 Task: Start in the project AgileBox the sprint 'Design Review Sprint', with a duration of 1 week. Start in the project AgileBox the sprint 'Design Review Sprint', with a duration of 3 weeks. Start in the project AgileBox the sprint 'Design Review Sprint', with a duration of 2 weeks
Action: Mouse moved to (745, 168)
Screenshot: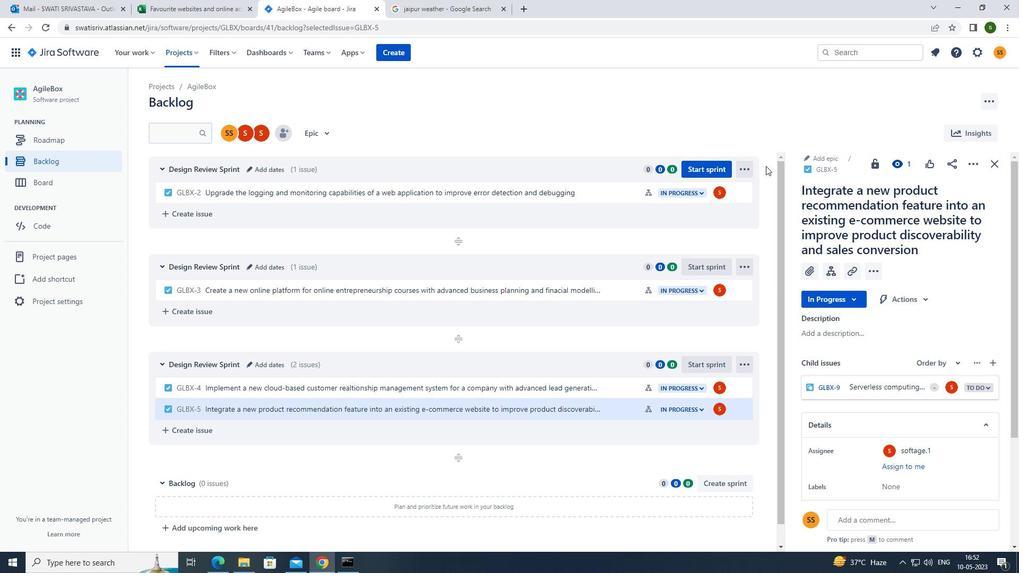 
Action: Mouse pressed left at (745, 168)
Screenshot: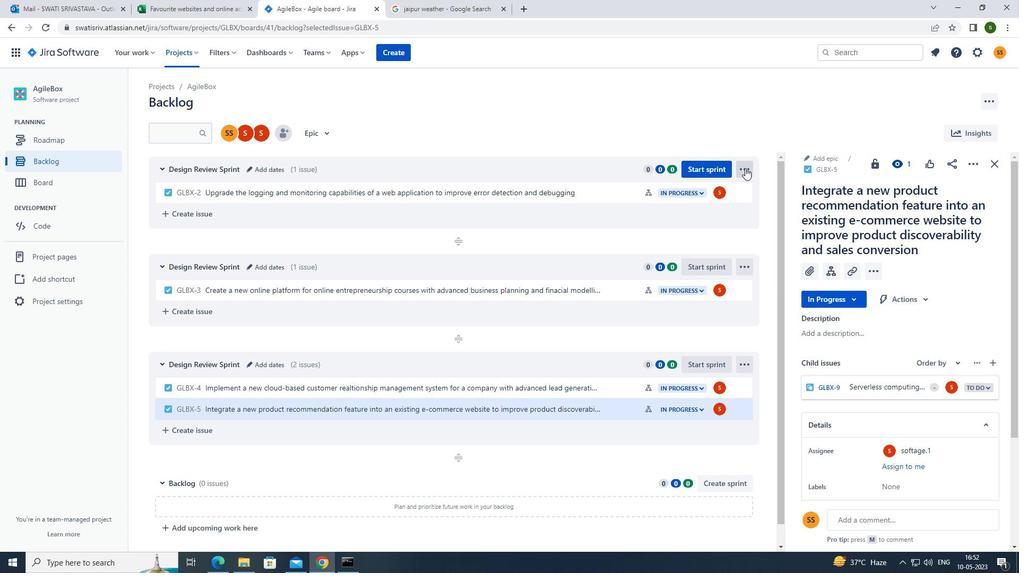 
Action: Mouse moved to (706, 217)
Screenshot: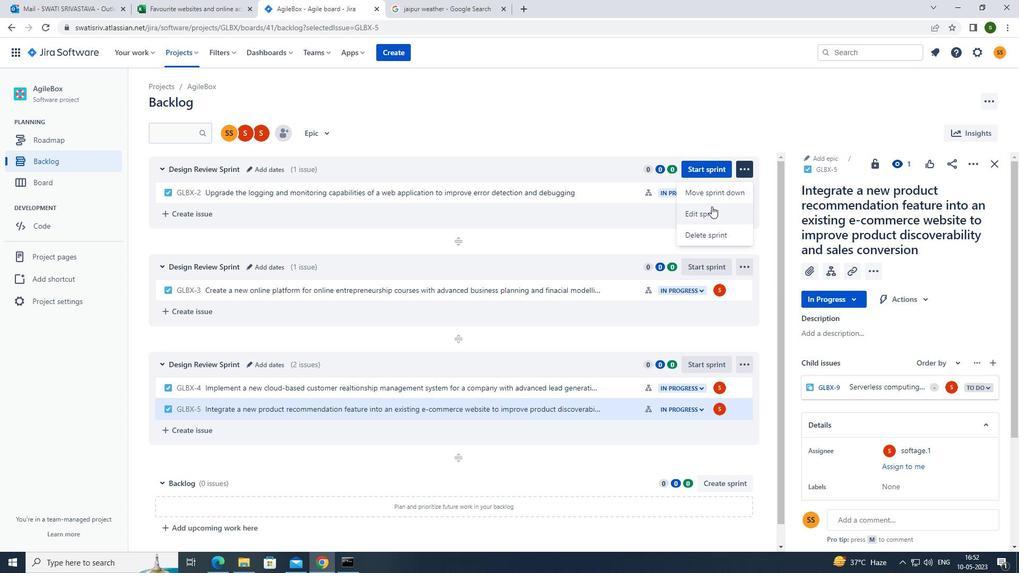 
Action: Mouse pressed left at (706, 217)
Screenshot: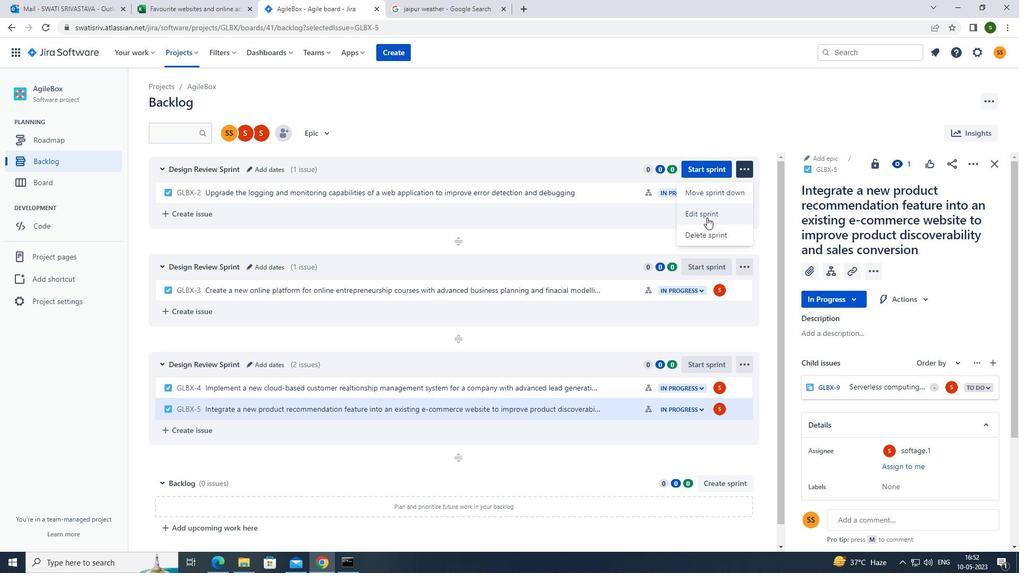 
Action: Mouse moved to (444, 168)
Screenshot: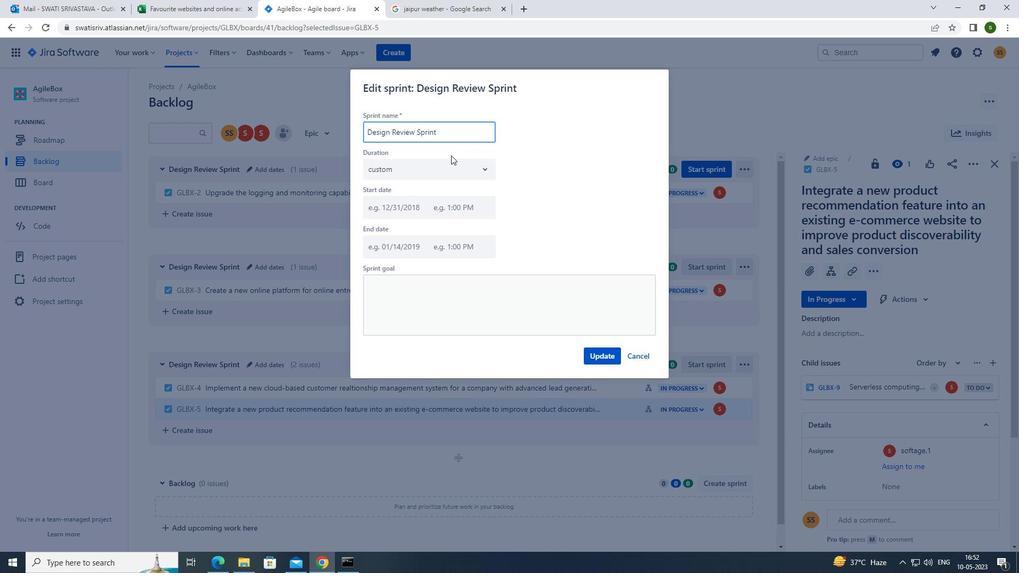 
Action: Mouse pressed left at (444, 168)
Screenshot: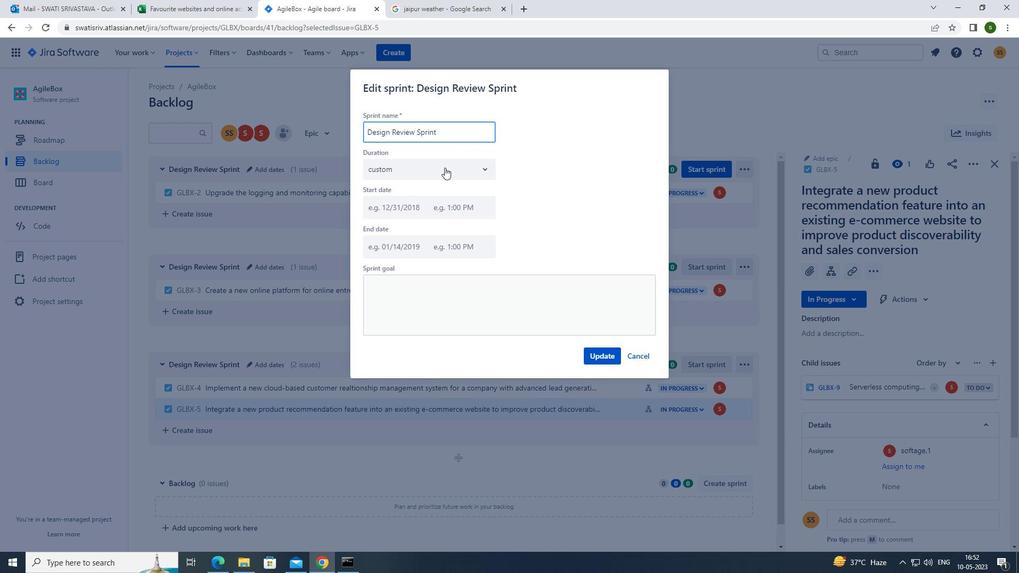 
Action: Mouse moved to (425, 194)
Screenshot: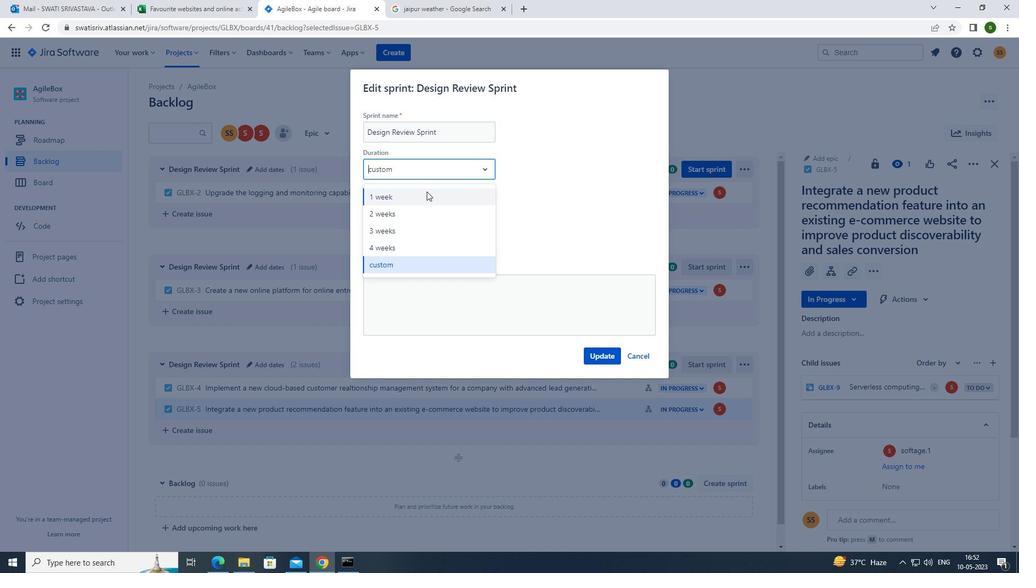 
Action: Mouse pressed left at (425, 194)
Screenshot: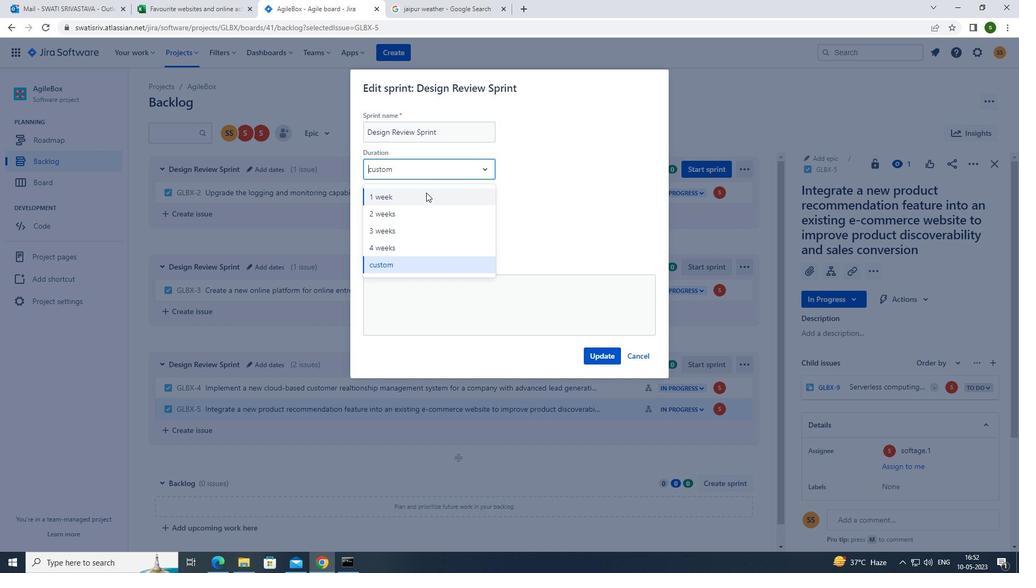 
Action: Mouse moved to (398, 205)
Screenshot: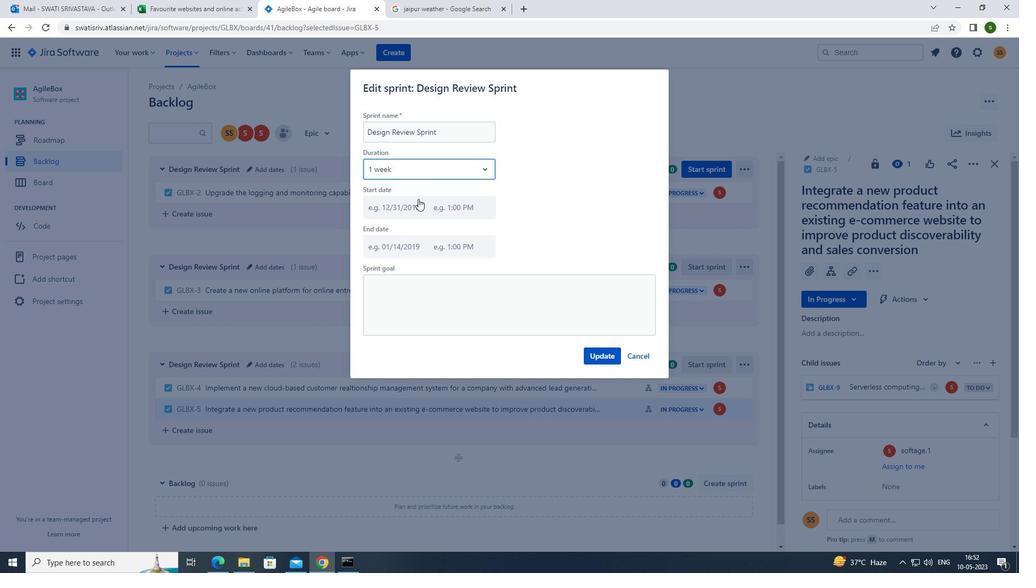 
Action: Mouse pressed left at (398, 205)
Screenshot: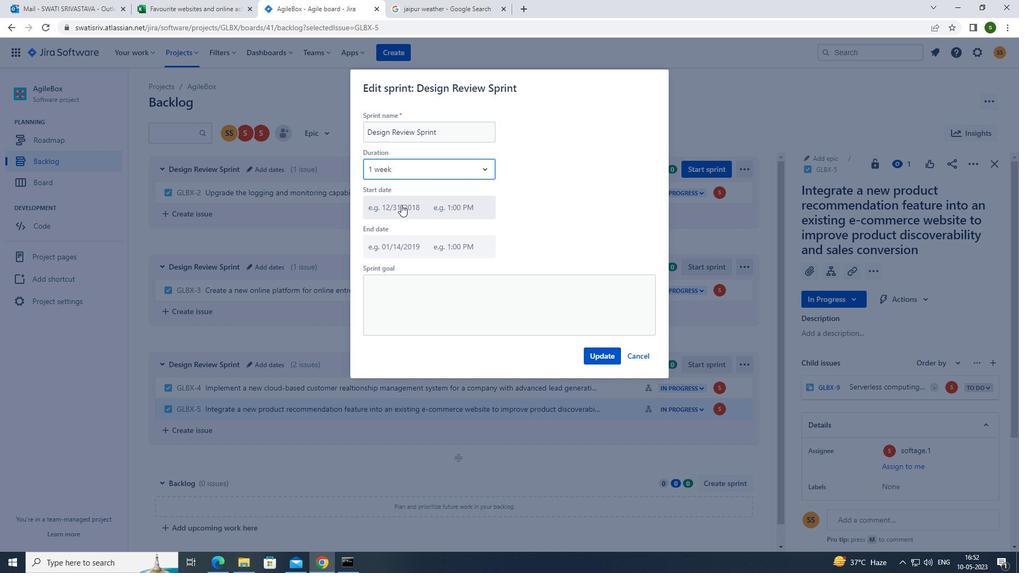 
Action: Mouse moved to (457, 294)
Screenshot: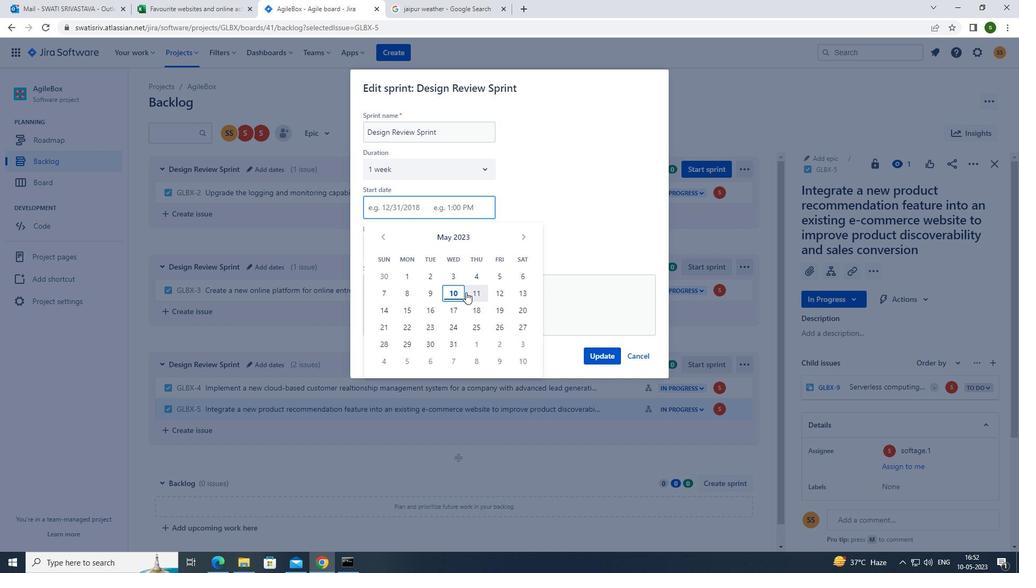 
Action: Mouse pressed left at (457, 294)
Screenshot: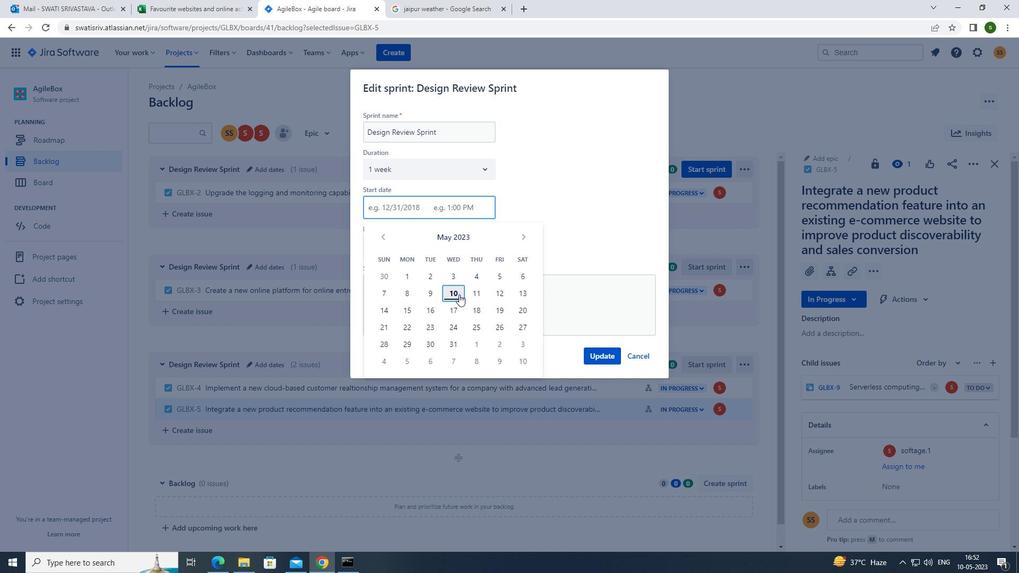 
Action: Mouse moved to (597, 358)
Screenshot: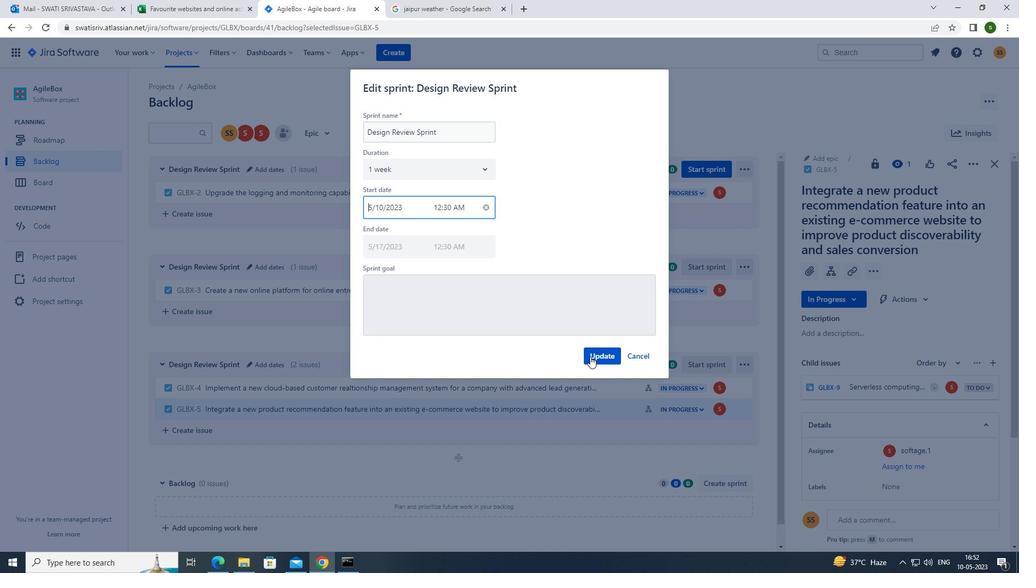 
Action: Mouse pressed left at (597, 358)
Screenshot: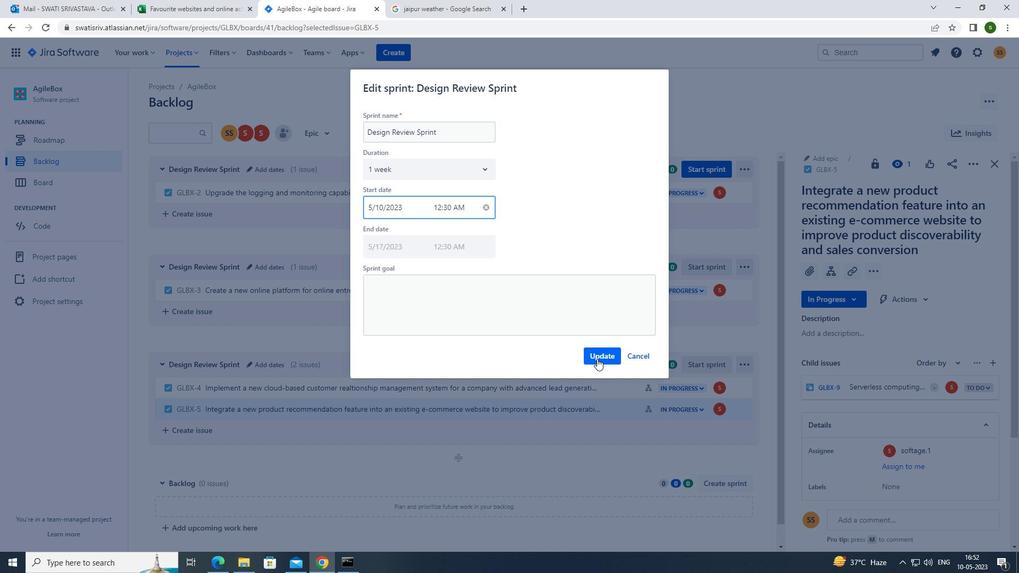 
Action: Mouse moved to (708, 167)
Screenshot: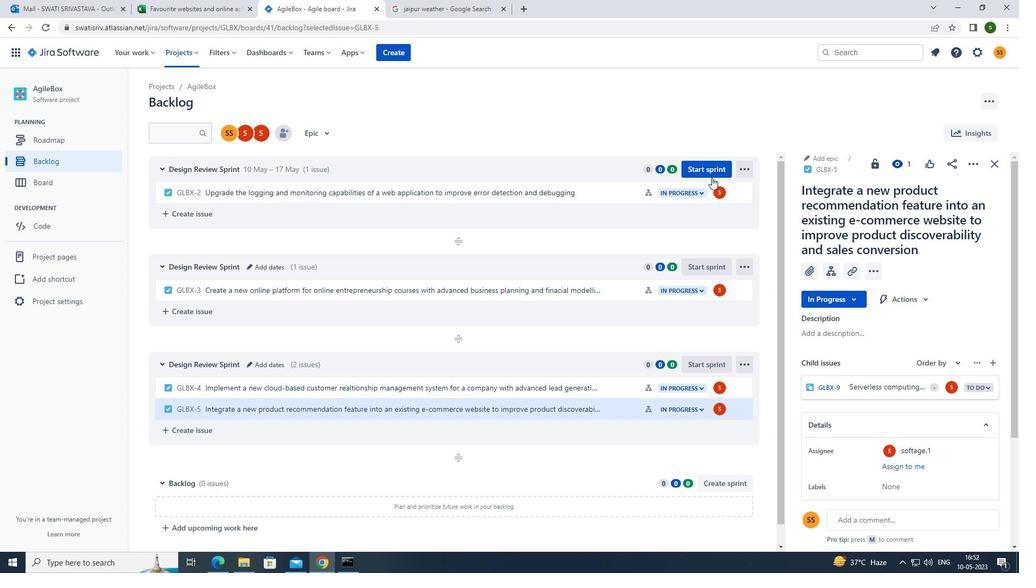 
Action: Mouse pressed left at (708, 167)
Screenshot: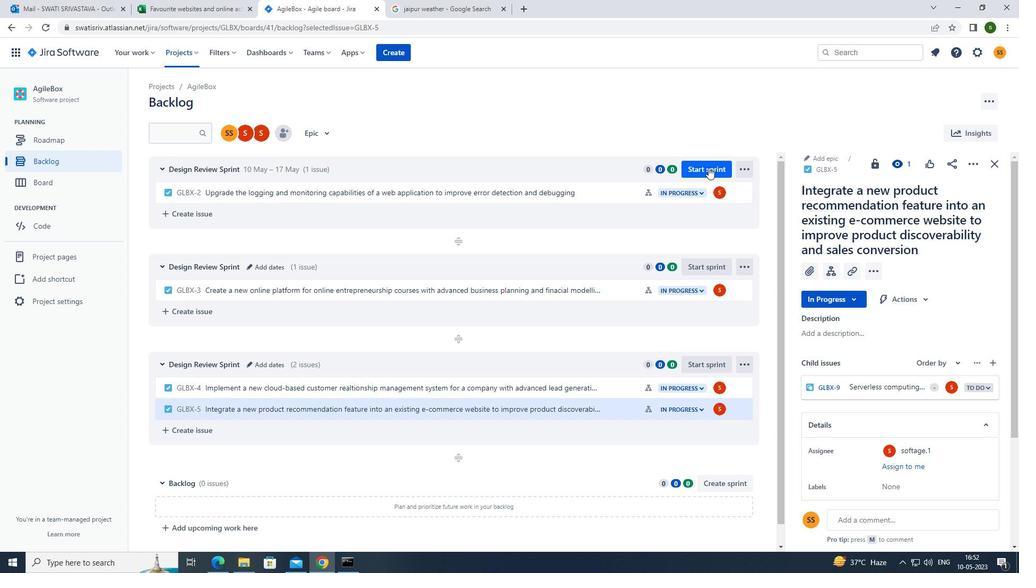 
Action: Mouse moved to (599, 388)
Screenshot: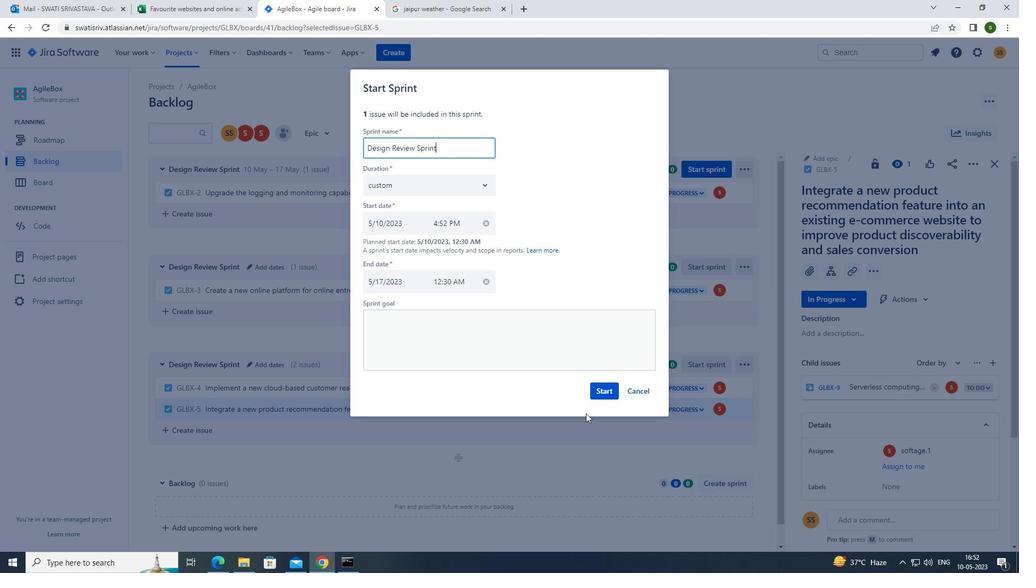 
Action: Mouse pressed left at (599, 388)
Screenshot: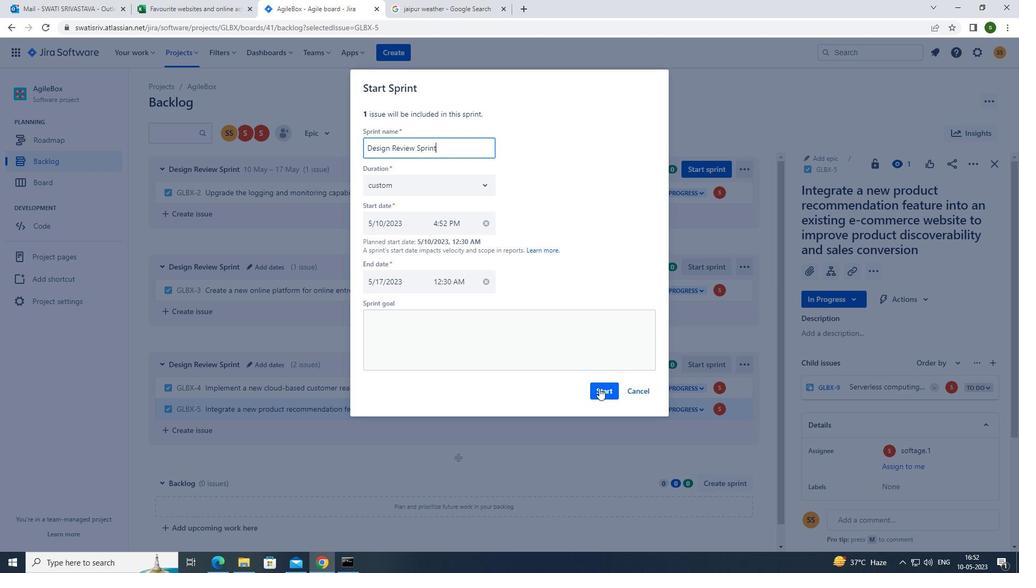 
Action: Mouse moved to (73, 168)
Screenshot: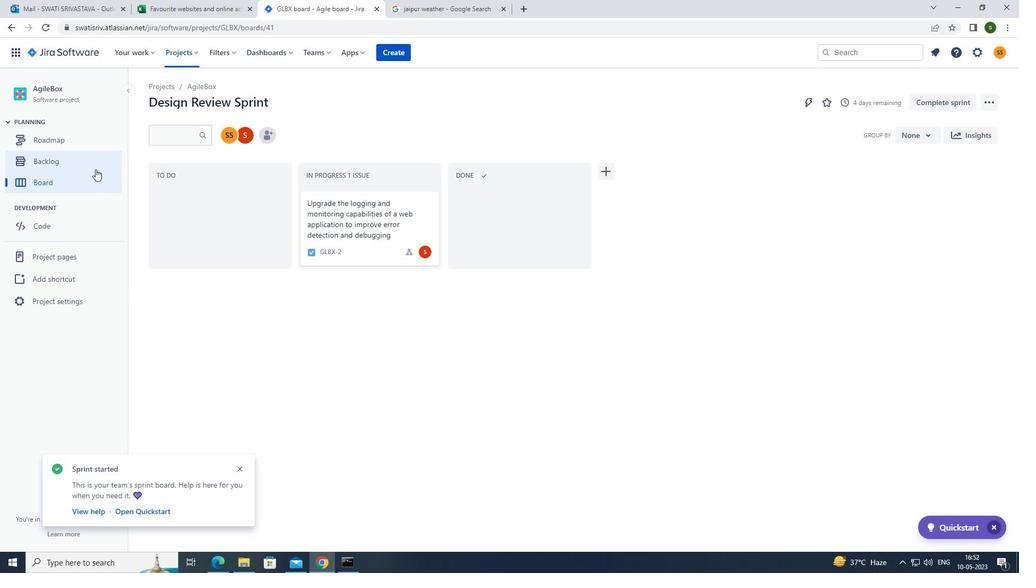 
Action: Mouse pressed left at (73, 168)
Screenshot: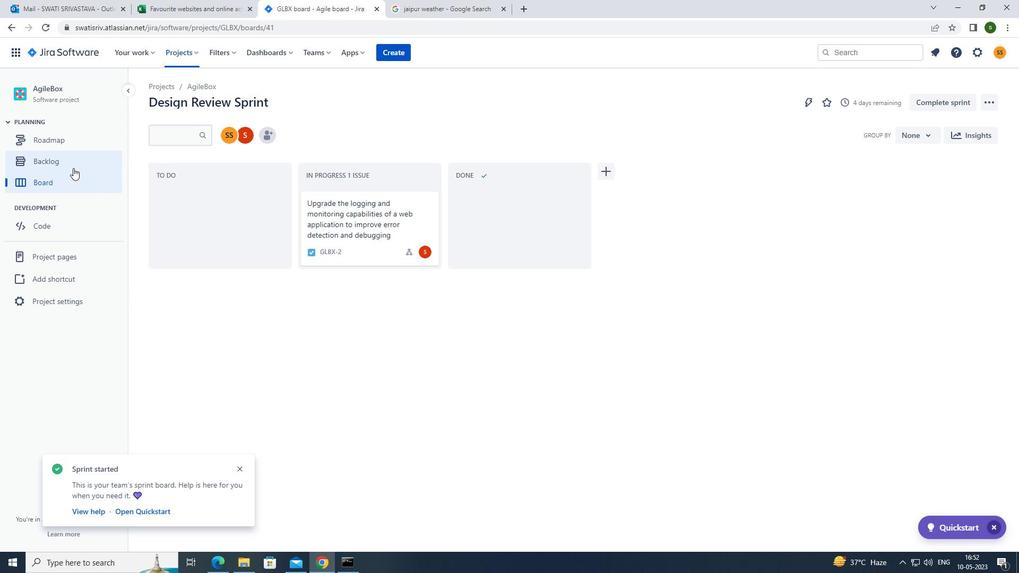 
Action: Mouse moved to (272, 261)
Screenshot: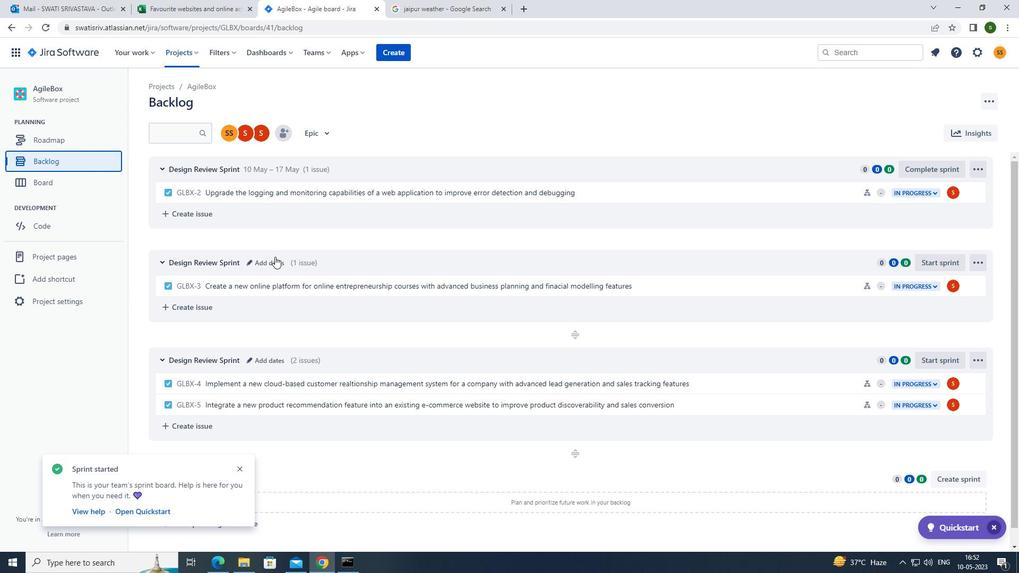 
Action: Mouse pressed left at (272, 261)
Screenshot: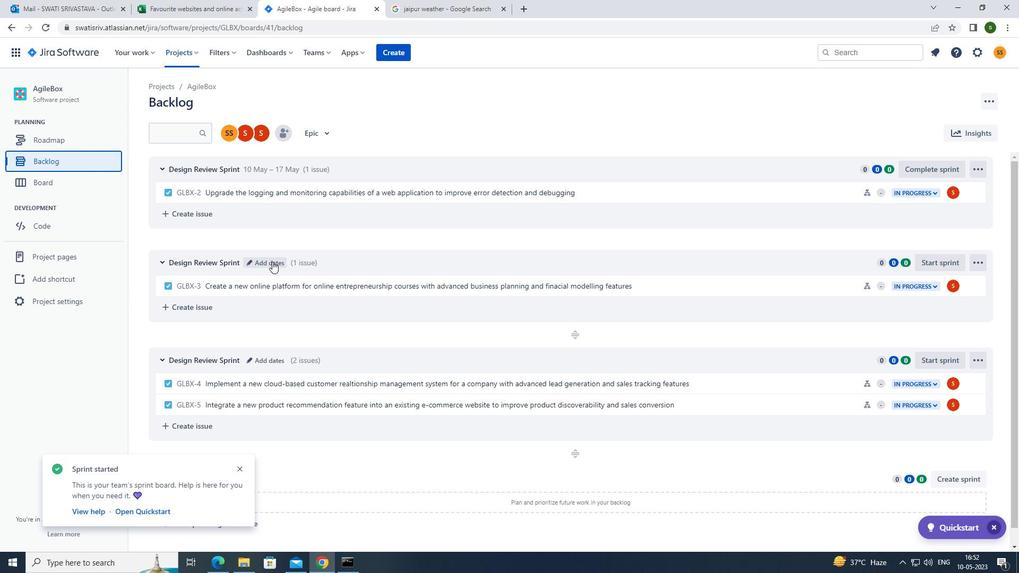 
Action: Mouse moved to (452, 163)
Screenshot: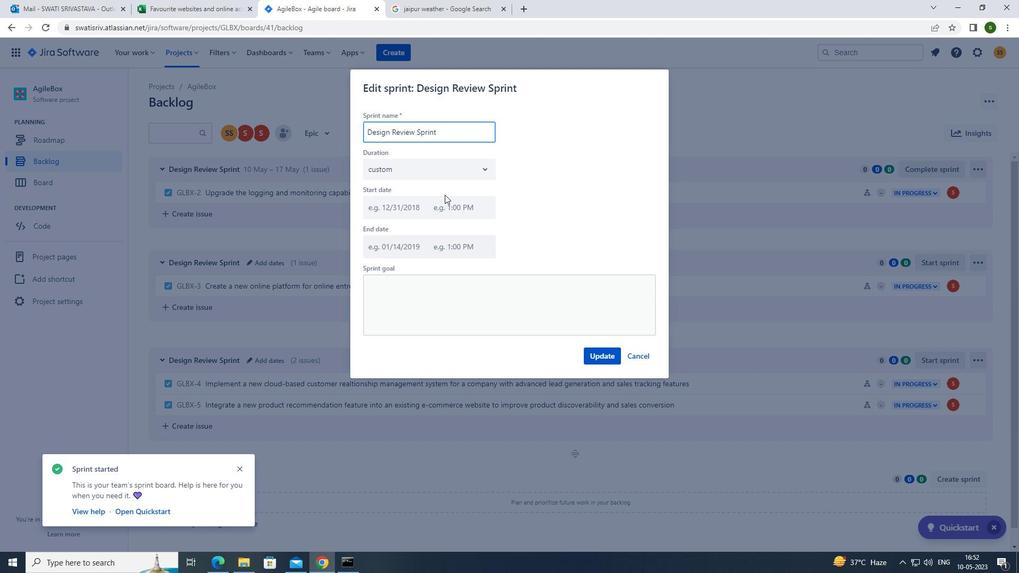 
Action: Mouse pressed left at (452, 163)
Screenshot: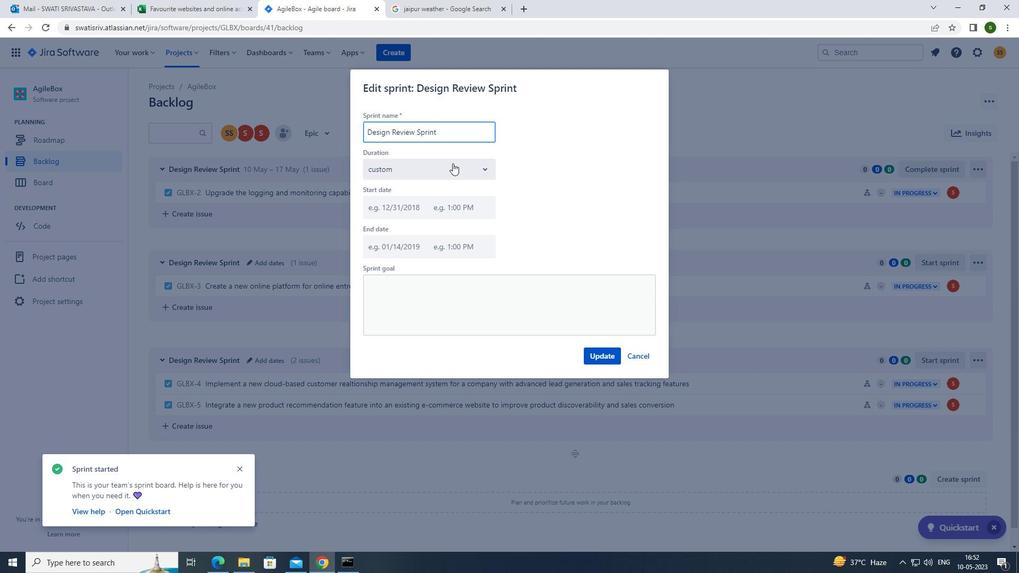 
Action: Mouse moved to (403, 233)
Screenshot: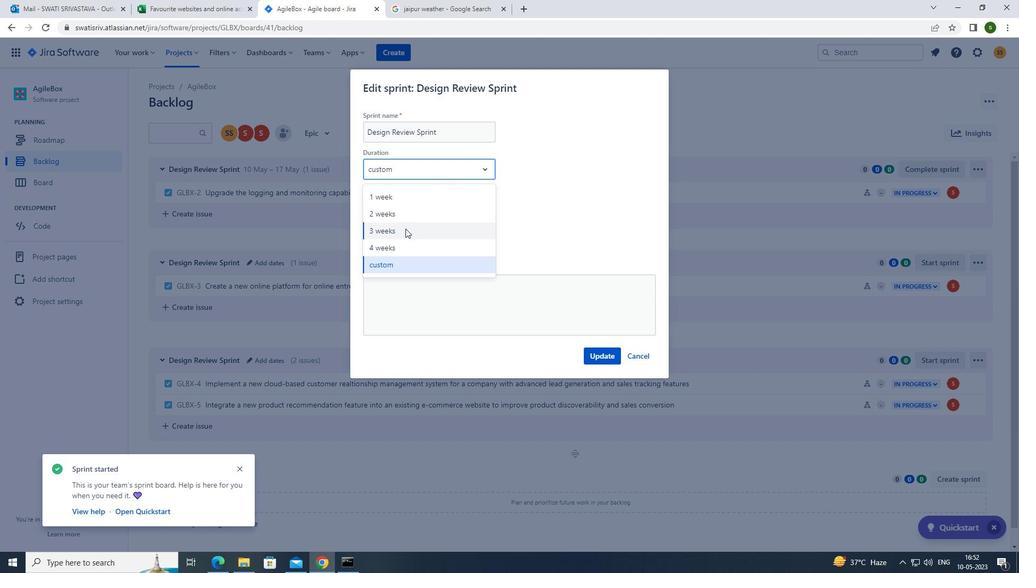 
Action: Mouse pressed left at (403, 233)
Screenshot: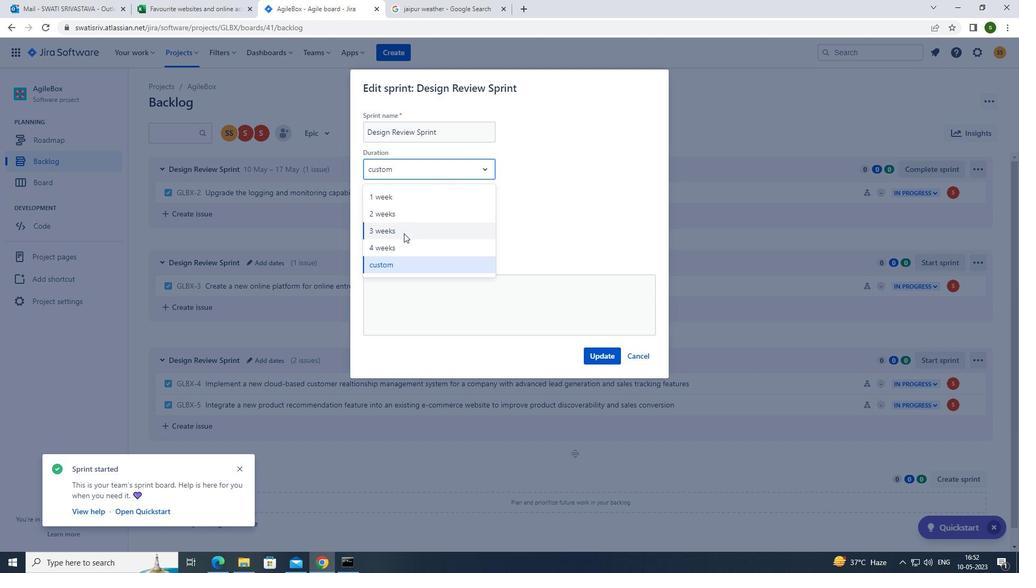 
Action: Mouse moved to (396, 204)
Screenshot: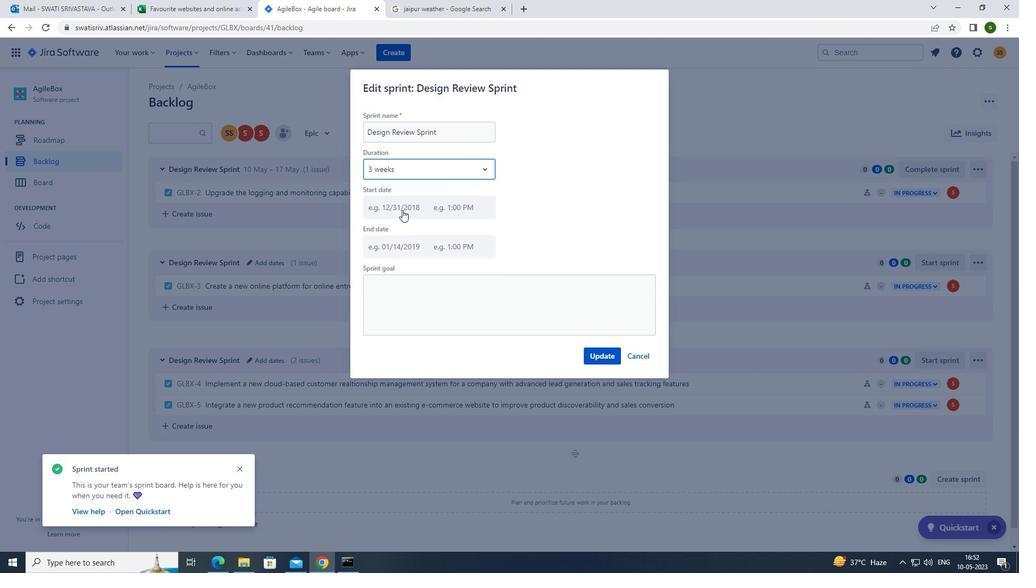 
Action: Mouse pressed left at (396, 204)
Screenshot: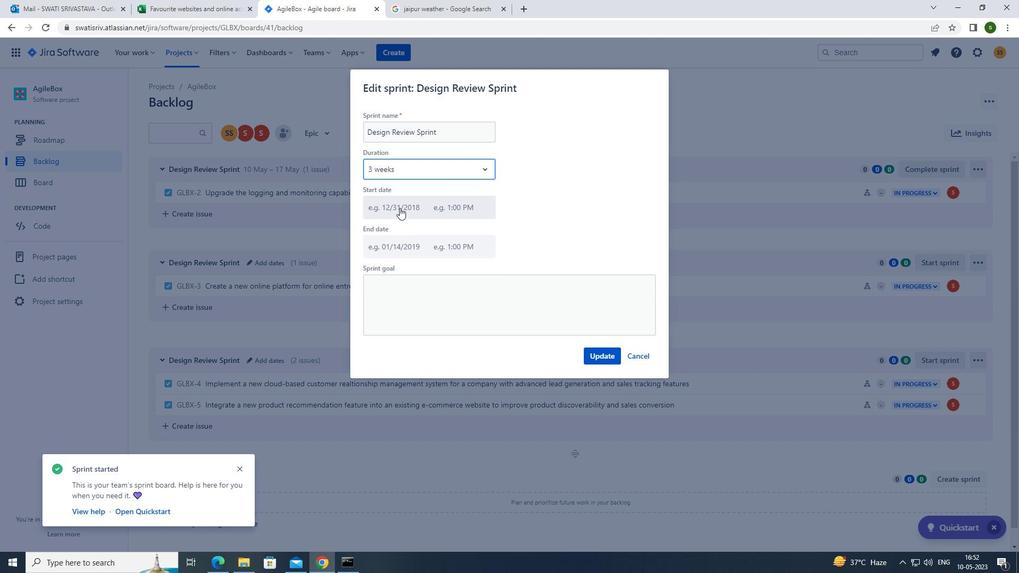 
Action: Mouse moved to (454, 293)
Screenshot: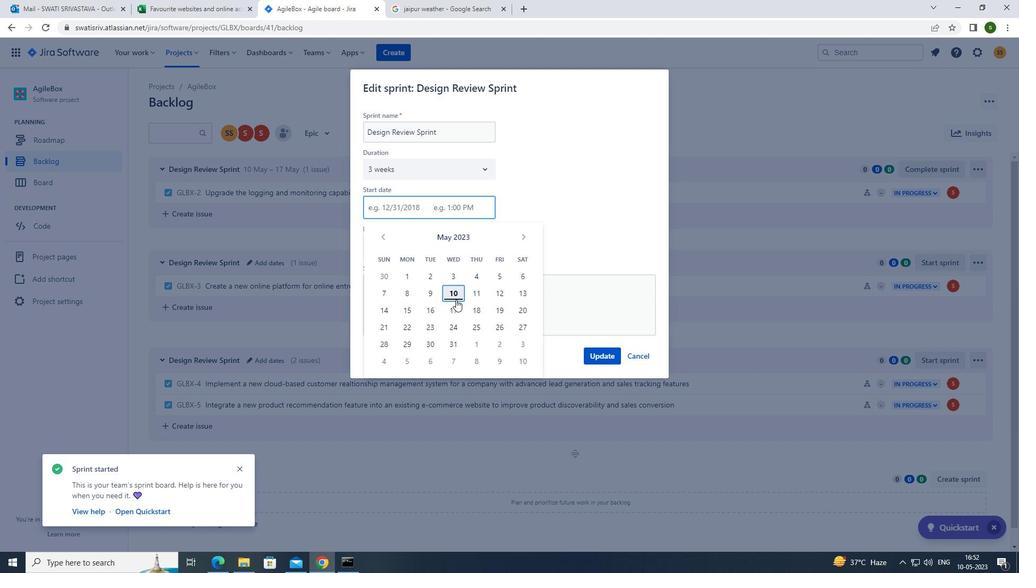 
Action: Mouse pressed left at (454, 293)
Screenshot: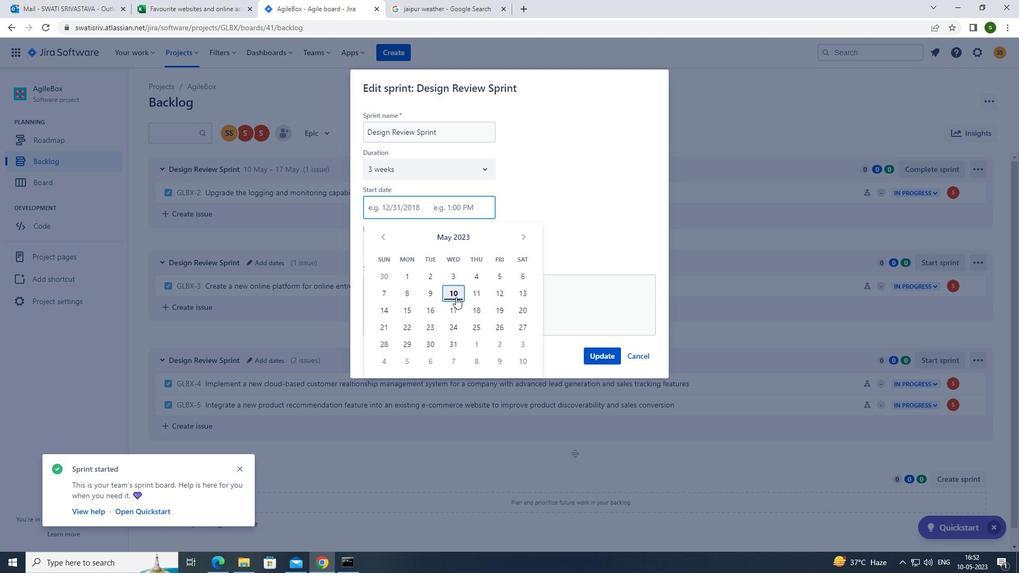 
Action: Mouse moved to (594, 350)
Screenshot: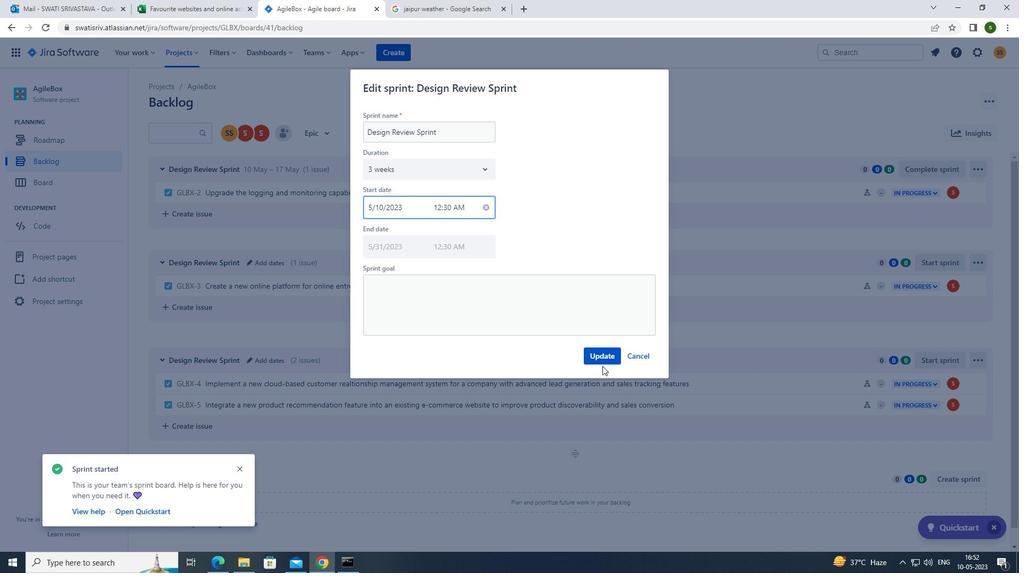 
Action: Mouse pressed left at (594, 350)
Screenshot: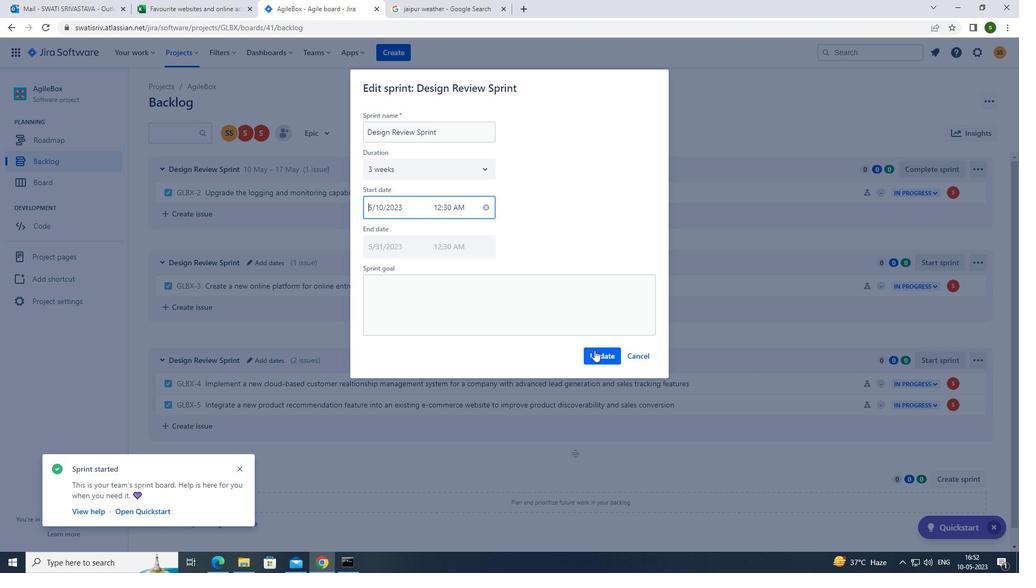 
Action: Mouse moved to (931, 262)
Screenshot: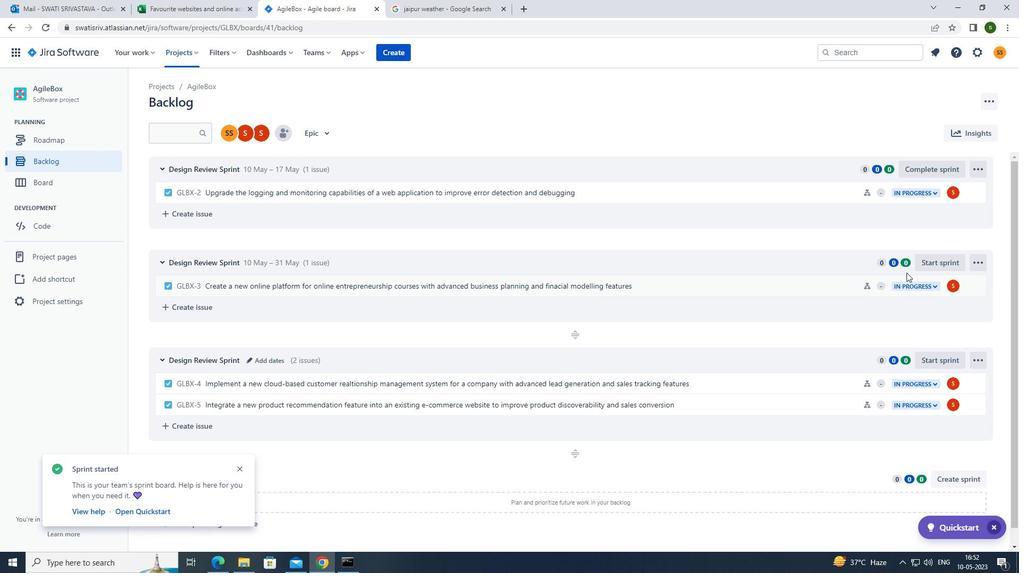 
Action: Mouse pressed left at (931, 262)
Screenshot: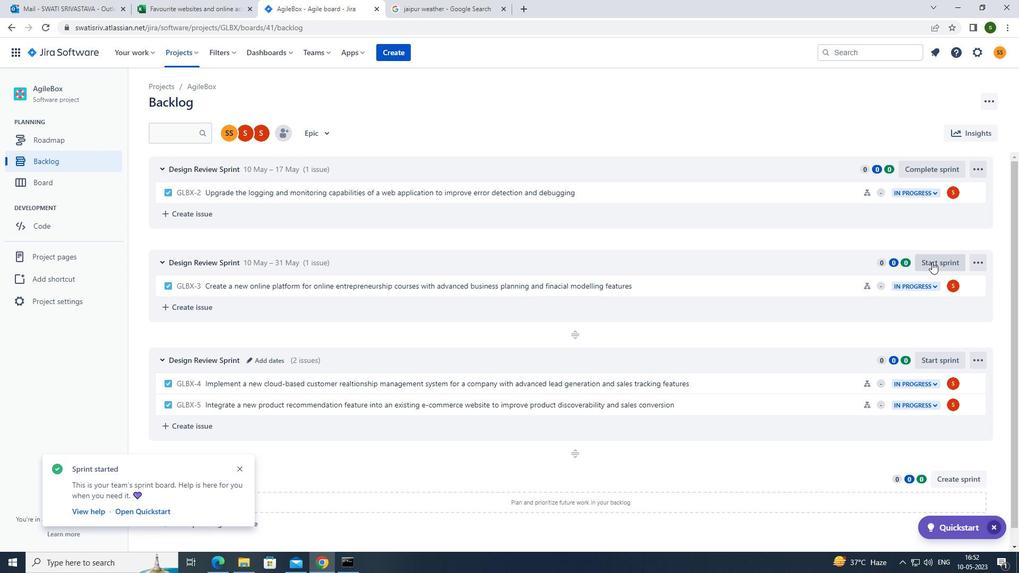 
Action: Mouse moved to (598, 395)
Screenshot: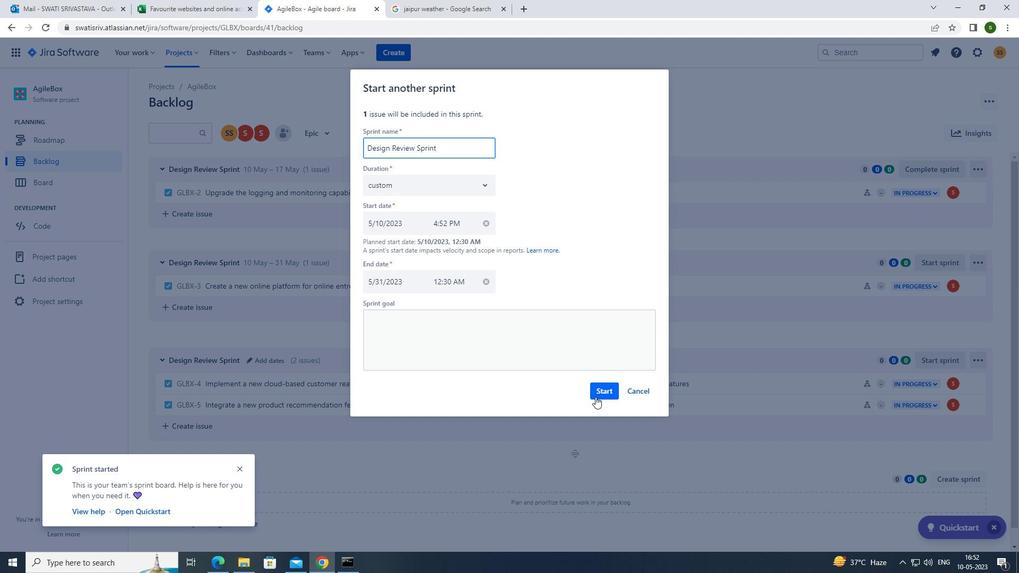 
Action: Mouse pressed left at (598, 395)
Screenshot: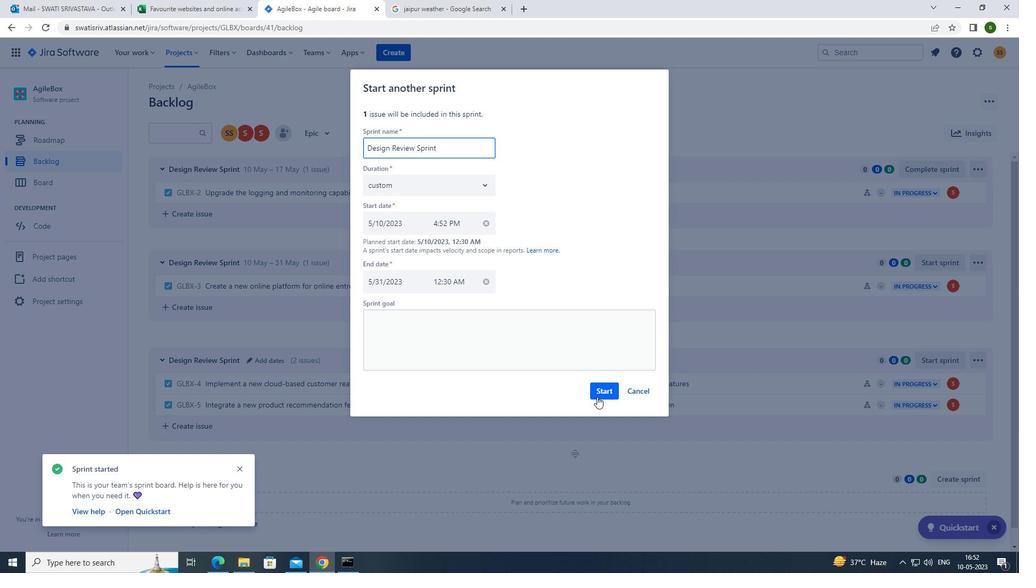 
Action: Mouse moved to (67, 161)
Screenshot: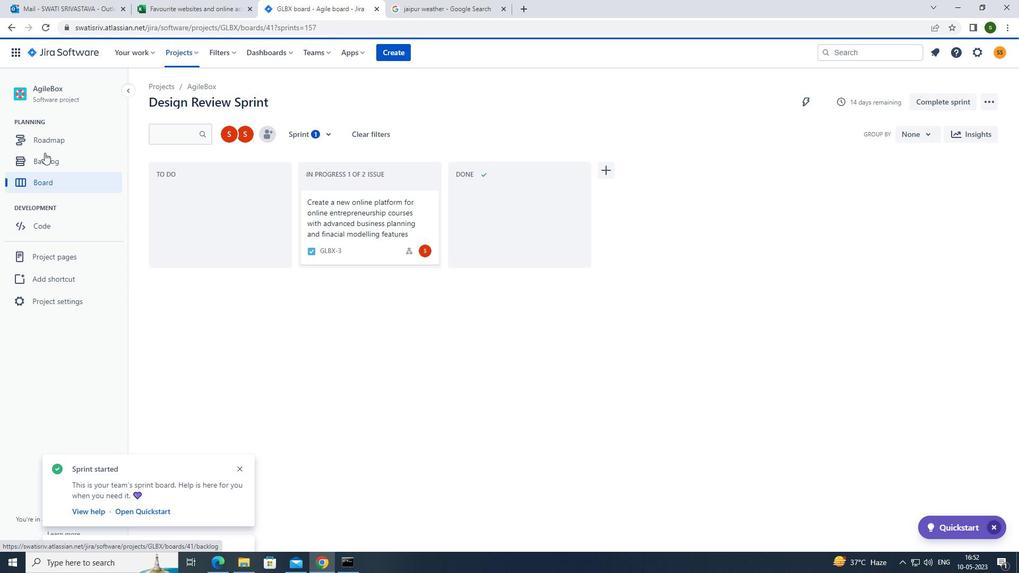 
Action: Mouse pressed left at (67, 161)
Screenshot: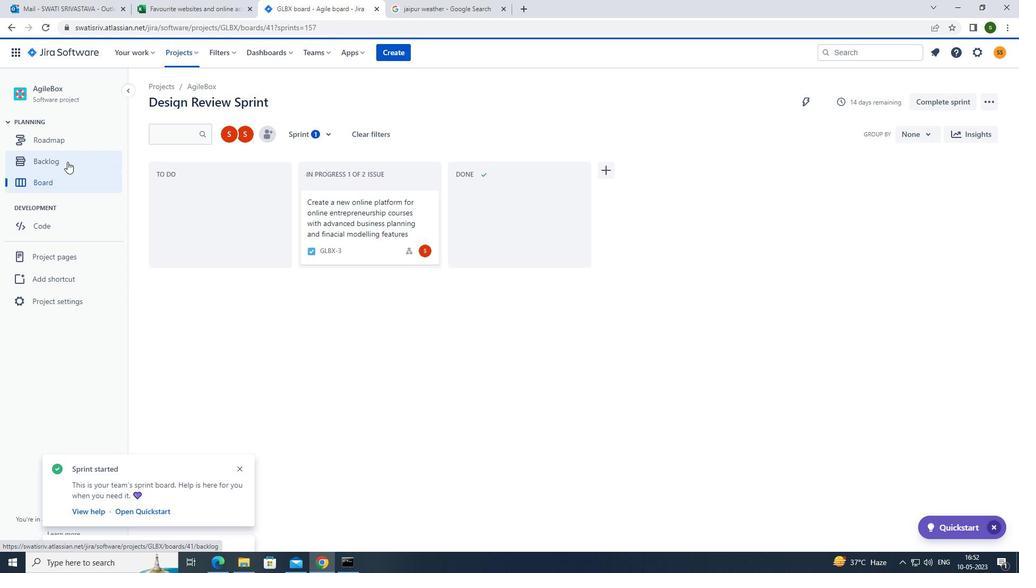 
Action: Mouse moved to (268, 354)
Screenshot: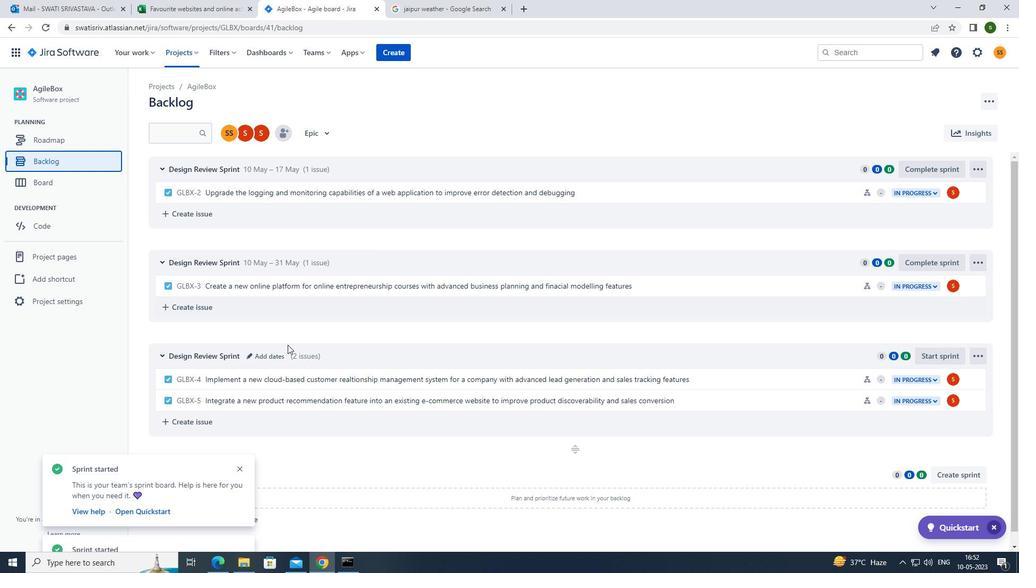 
Action: Mouse pressed left at (268, 354)
Screenshot: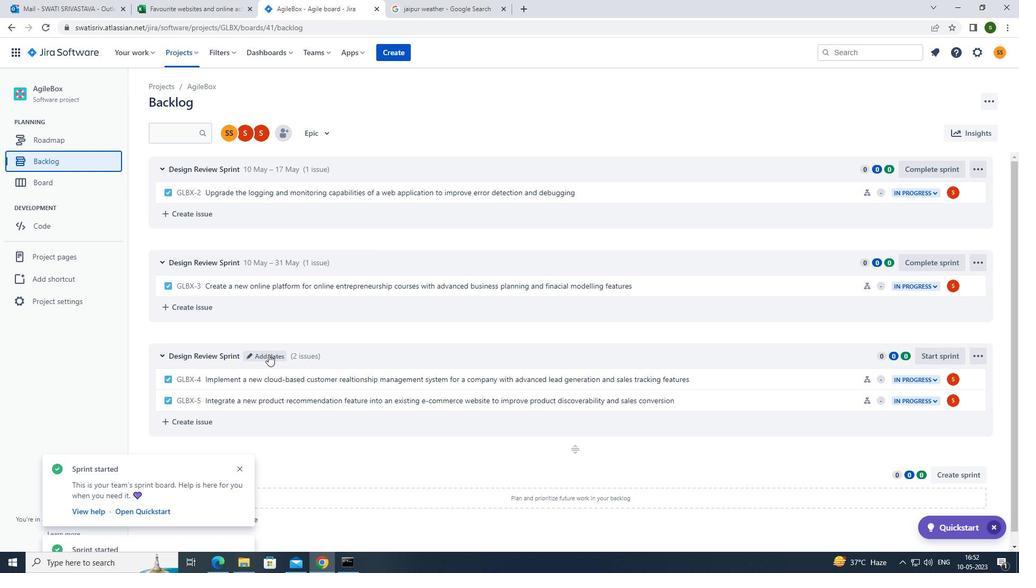 
Action: Mouse moved to (472, 163)
Screenshot: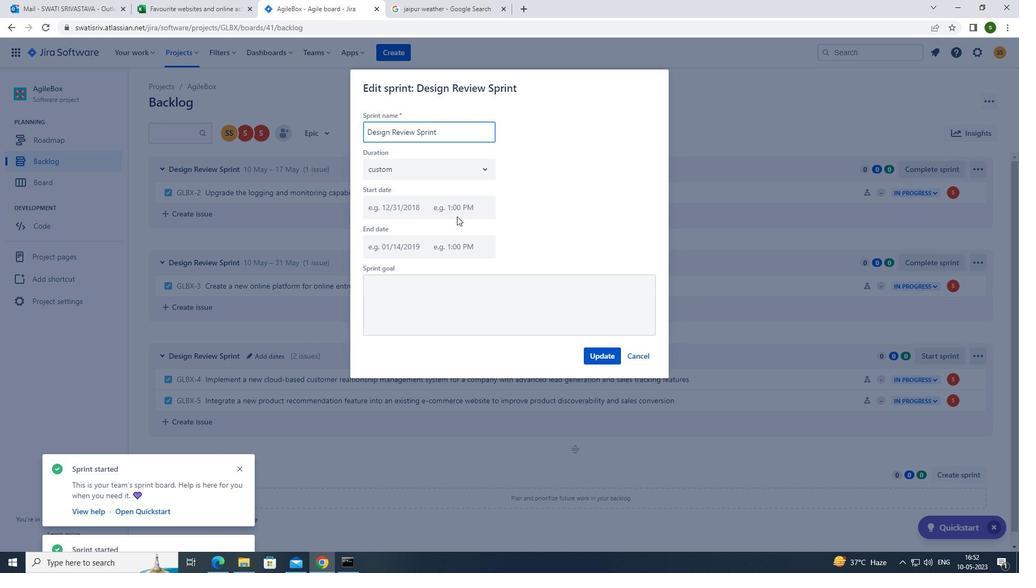 
Action: Mouse pressed left at (472, 163)
Screenshot: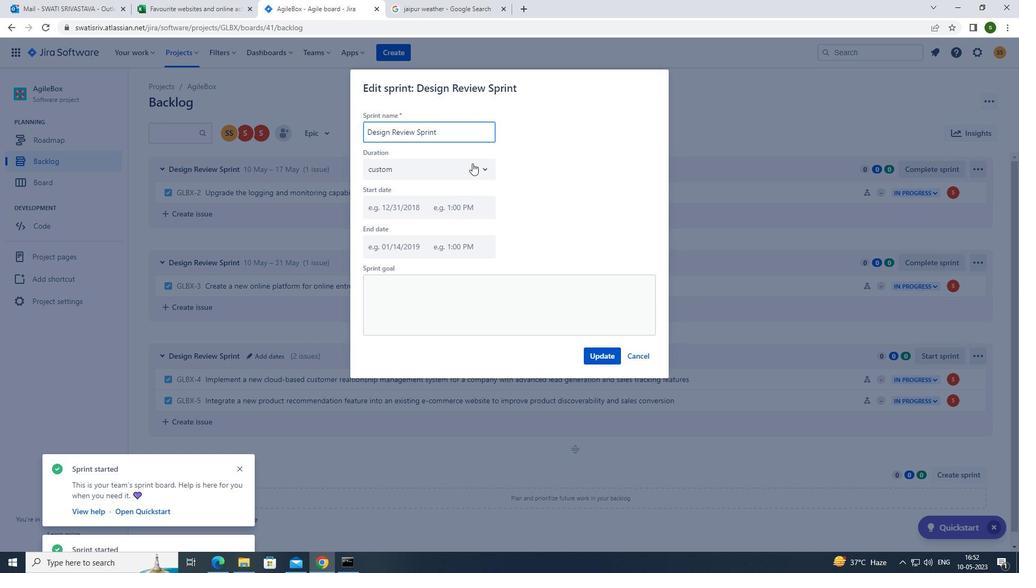 
Action: Mouse moved to (420, 215)
Screenshot: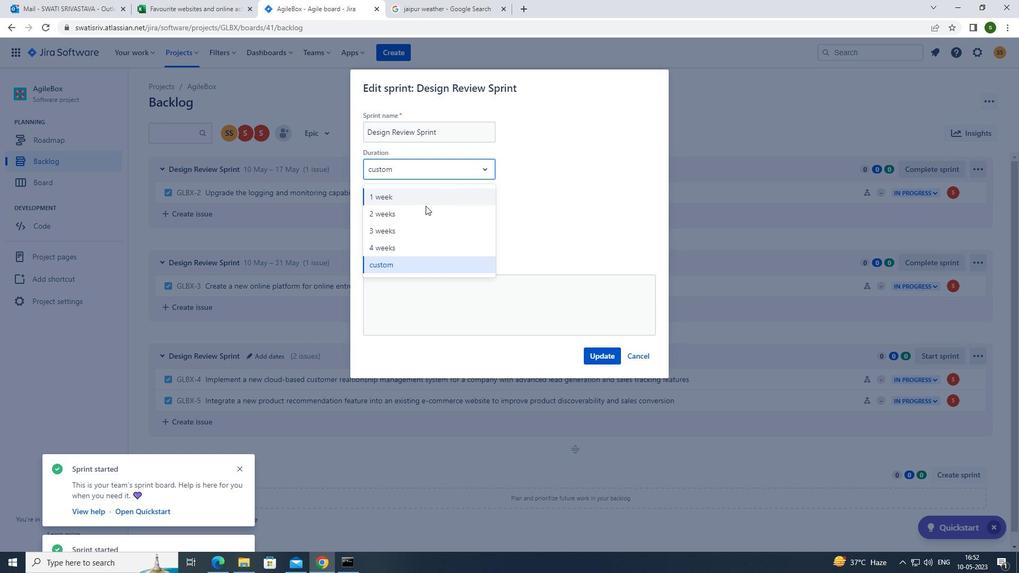 
Action: Mouse pressed left at (420, 215)
Screenshot: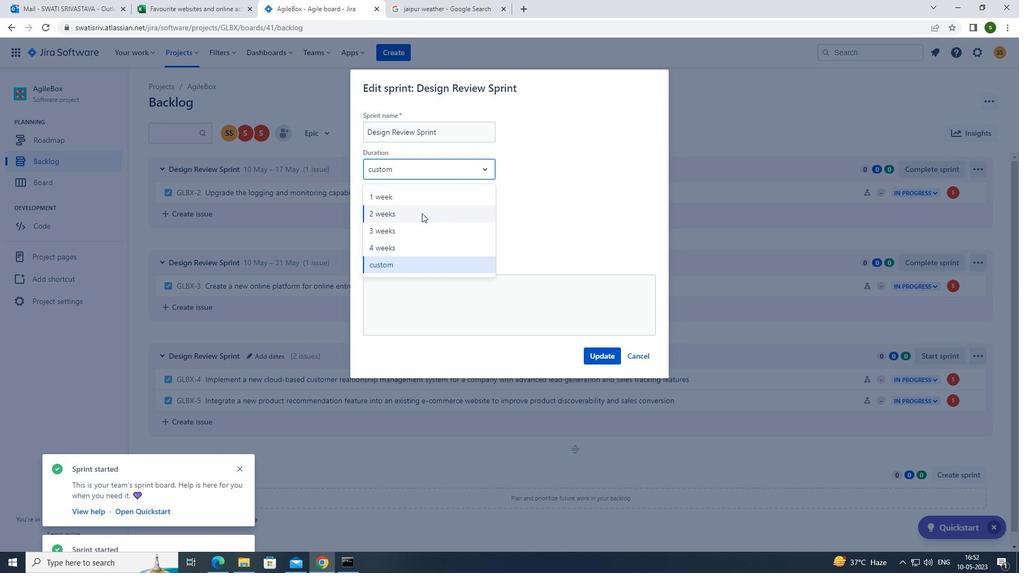 
Action: Mouse moved to (385, 203)
Screenshot: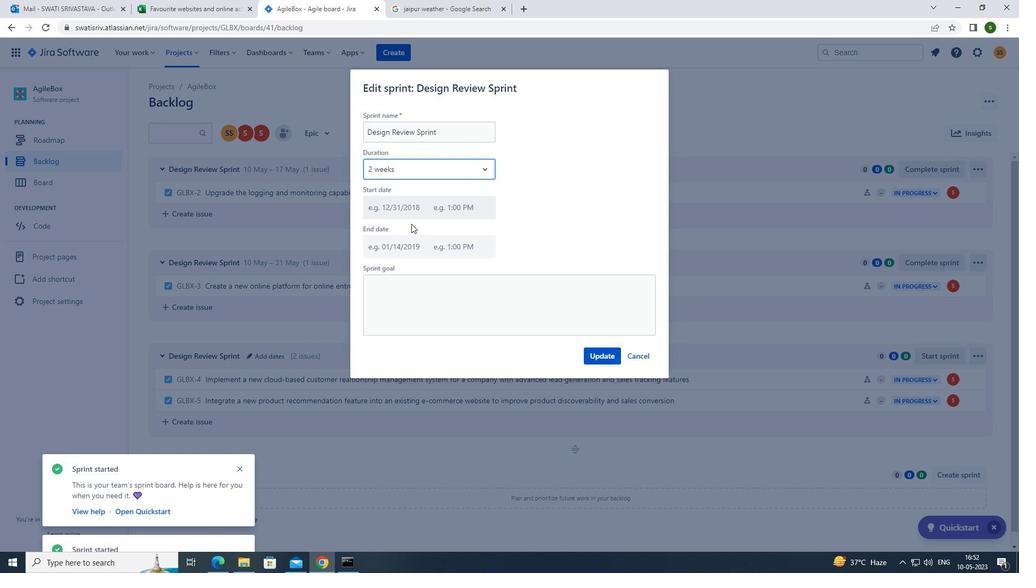 
Action: Mouse pressed left at (385, 203)
Screenshot: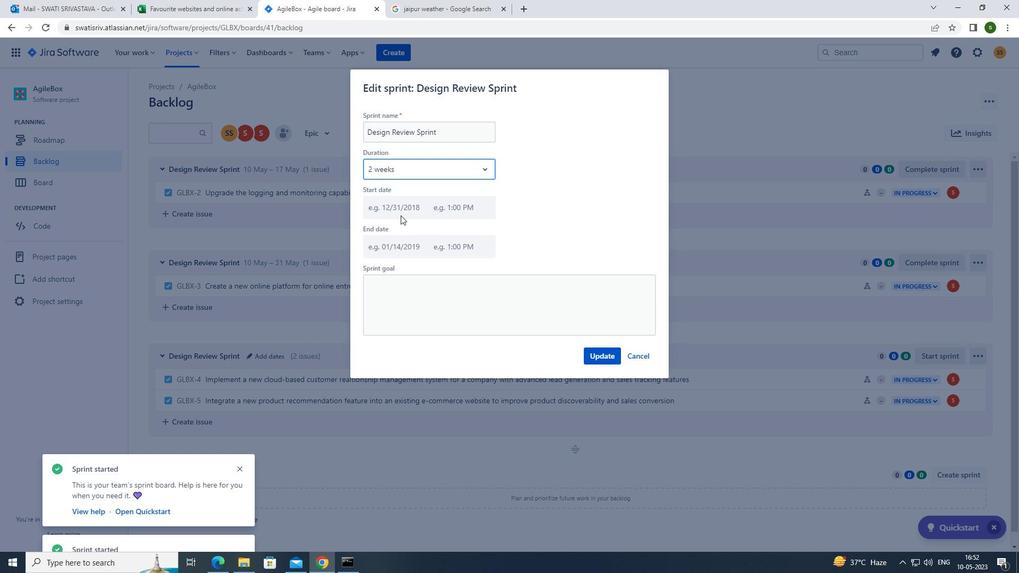 
Action: Mouse moved to (450, 291)
Screenshot: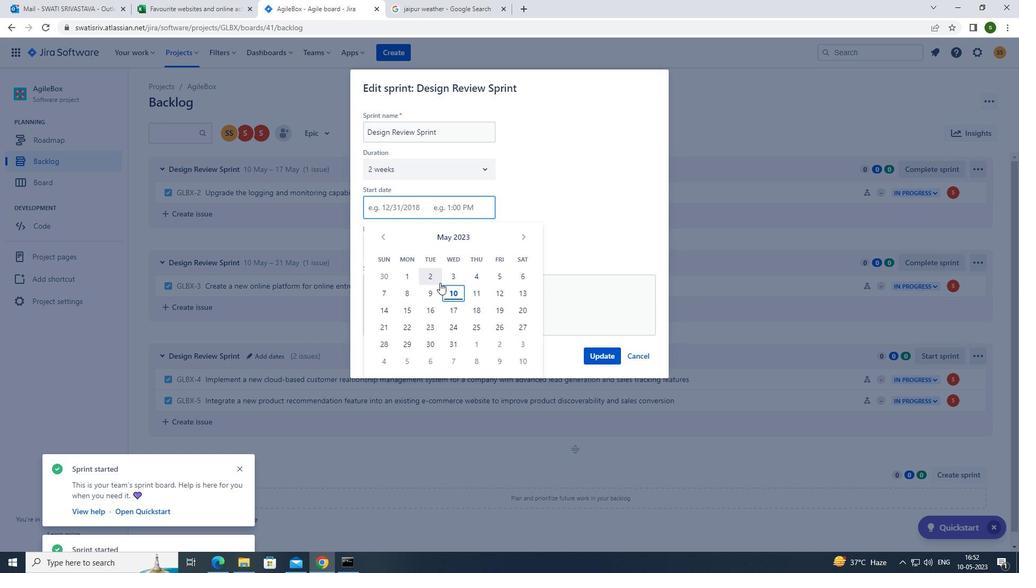 
Action: Mouse pressed left at (450, 291)
Screenshot: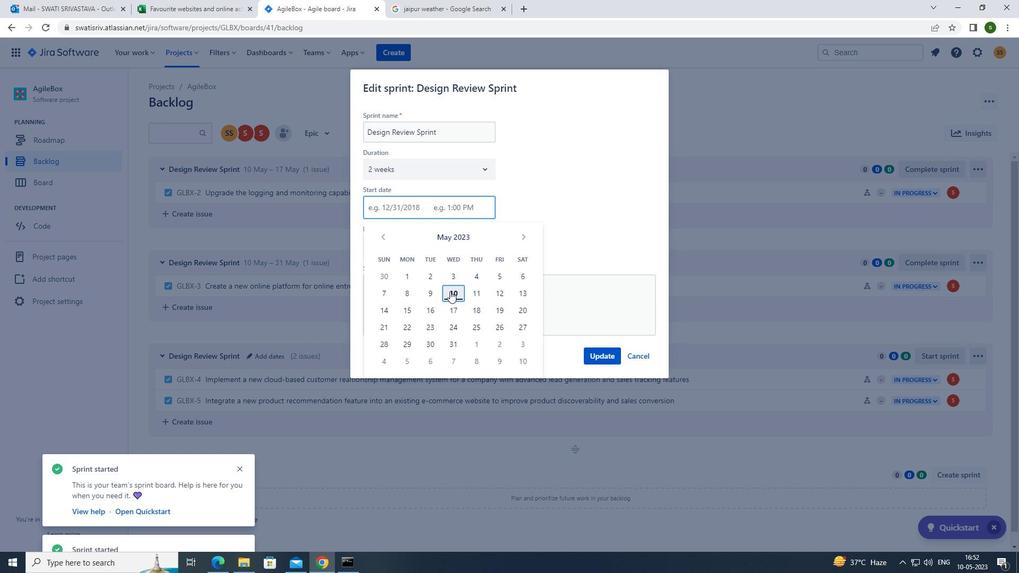 
Action: Mouse moved to (602, 351)
Screenshot: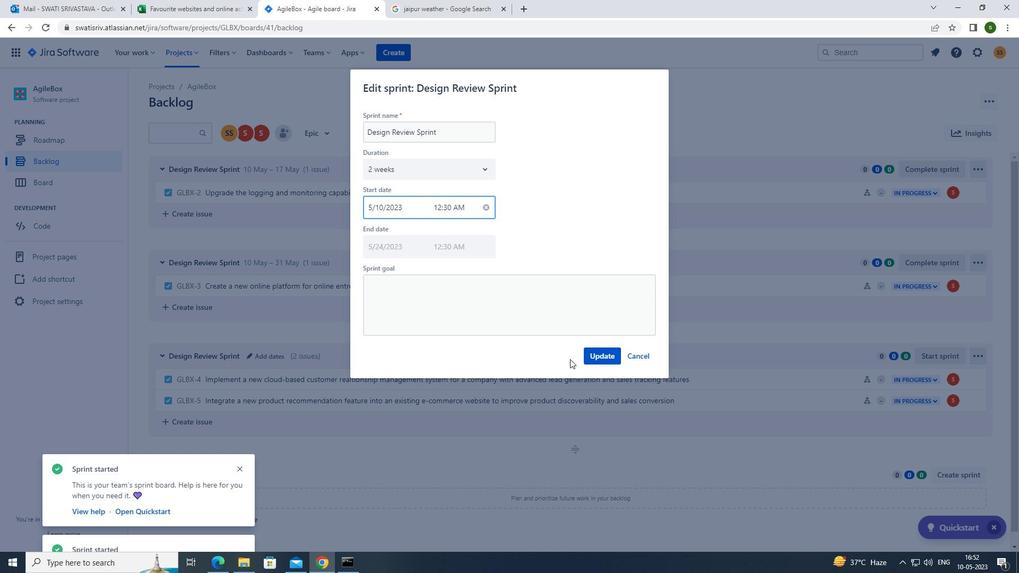 
Action: Mouse pressed left at (602, 351)
Screenshot: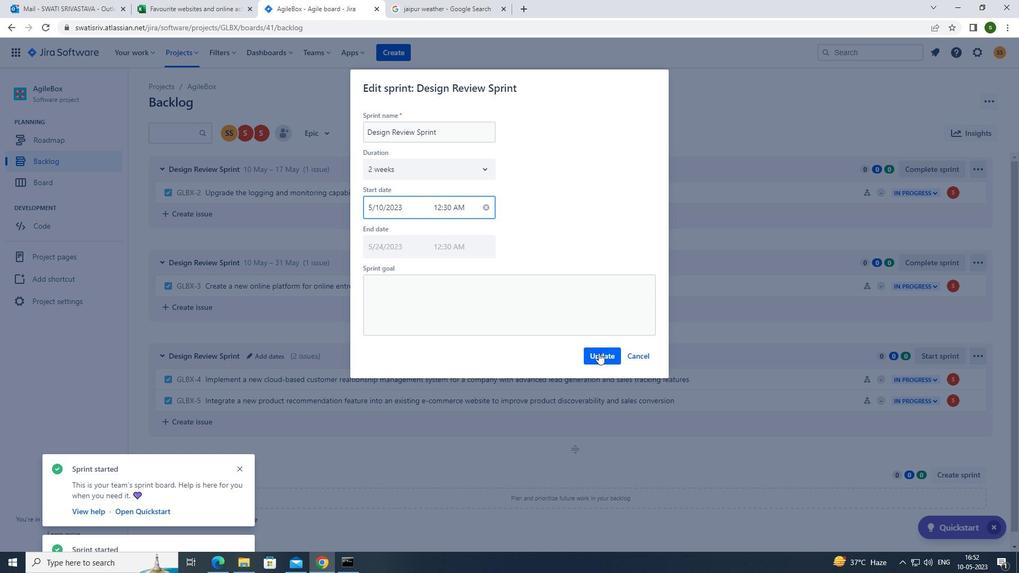 
Action: Mouse moved to (938, 354)
Screenshot: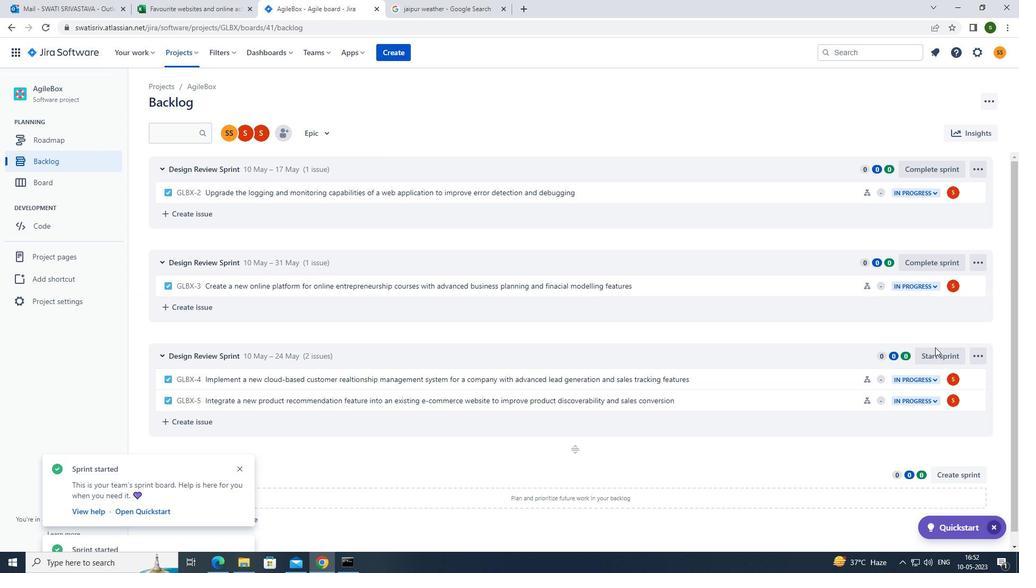 
Action: Mouse pressed left at (938, 354)
Screenshot: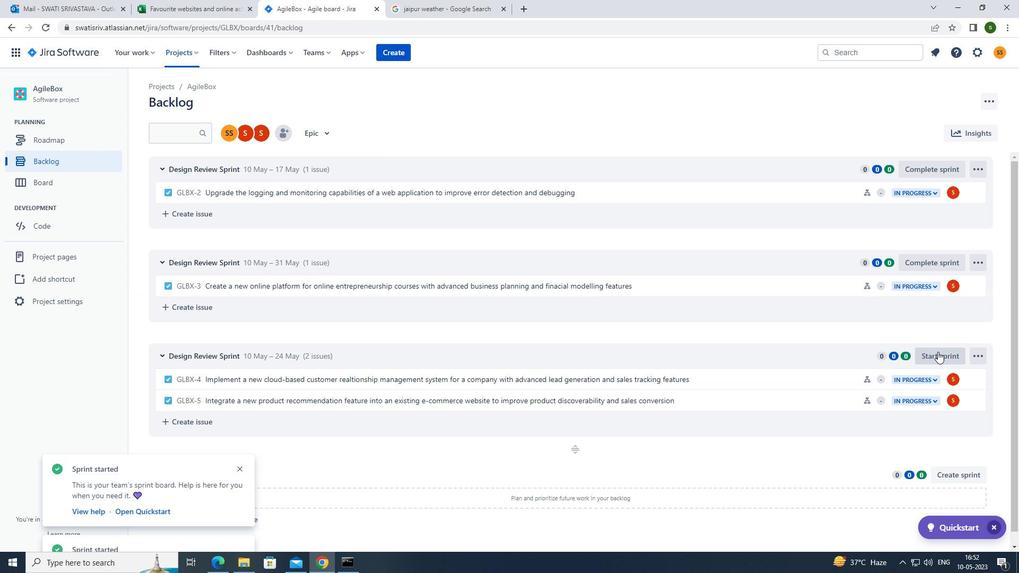 
Action: Mouse moved to (600, 394)
Screenshot: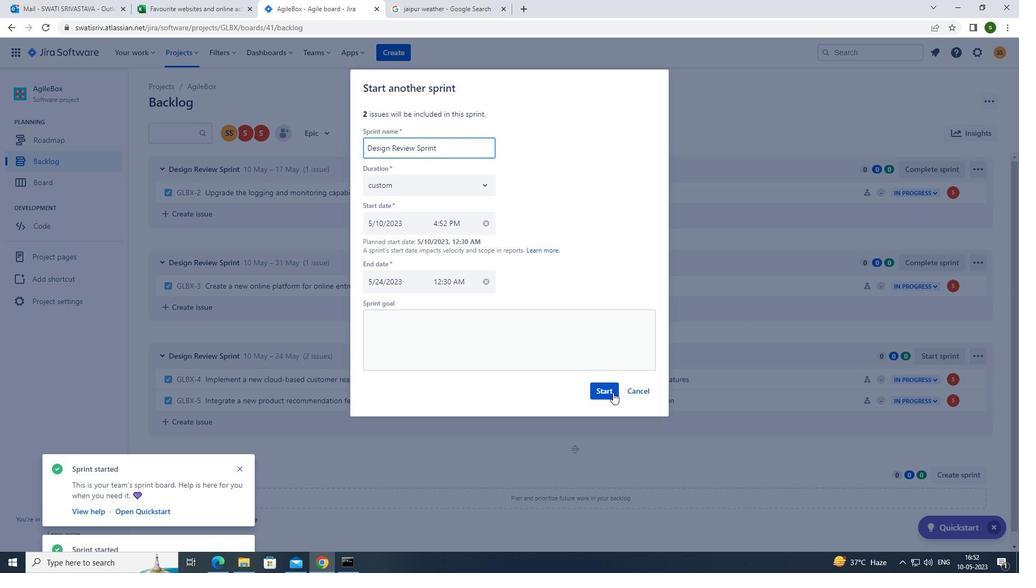 
Action: Mouse pressed left at (600, 394)
Screenshot: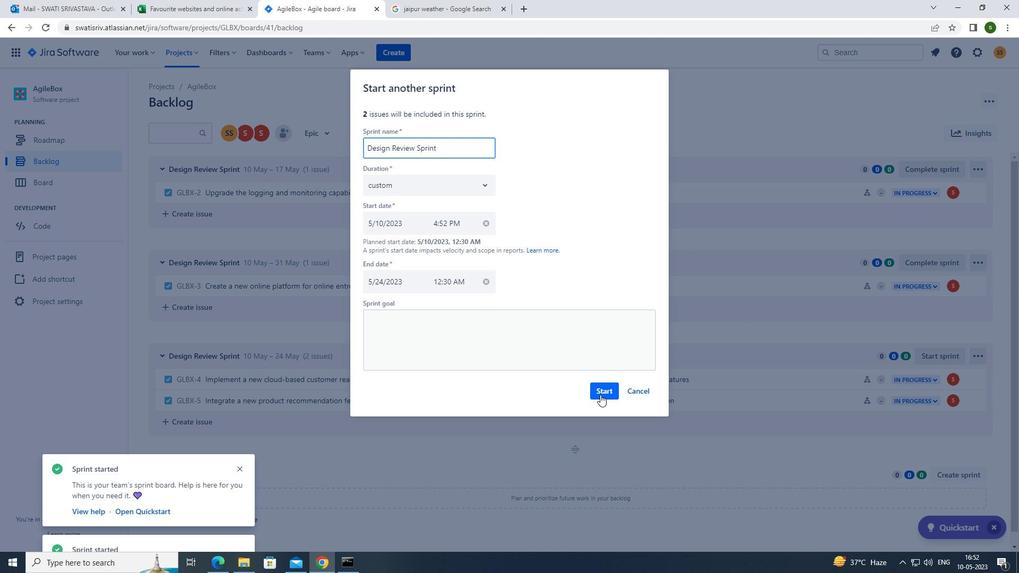 
Action: Mouse moved to (576, 382)
Screenshot: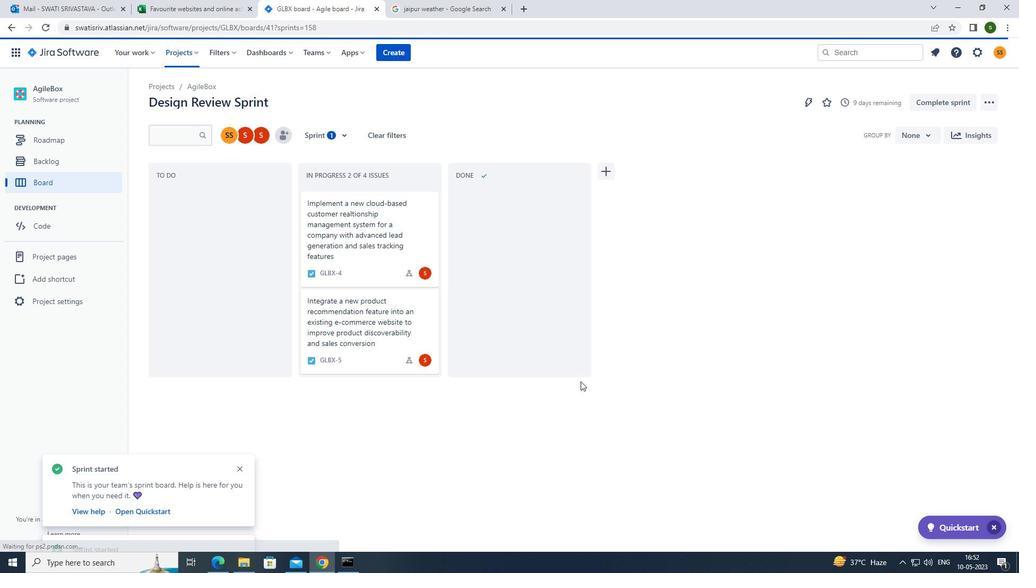 
